 Task: Sort the products in the category "Party Platters" by unit price (high first).
Action: Mouse moved to (17, 129)
Screenshot: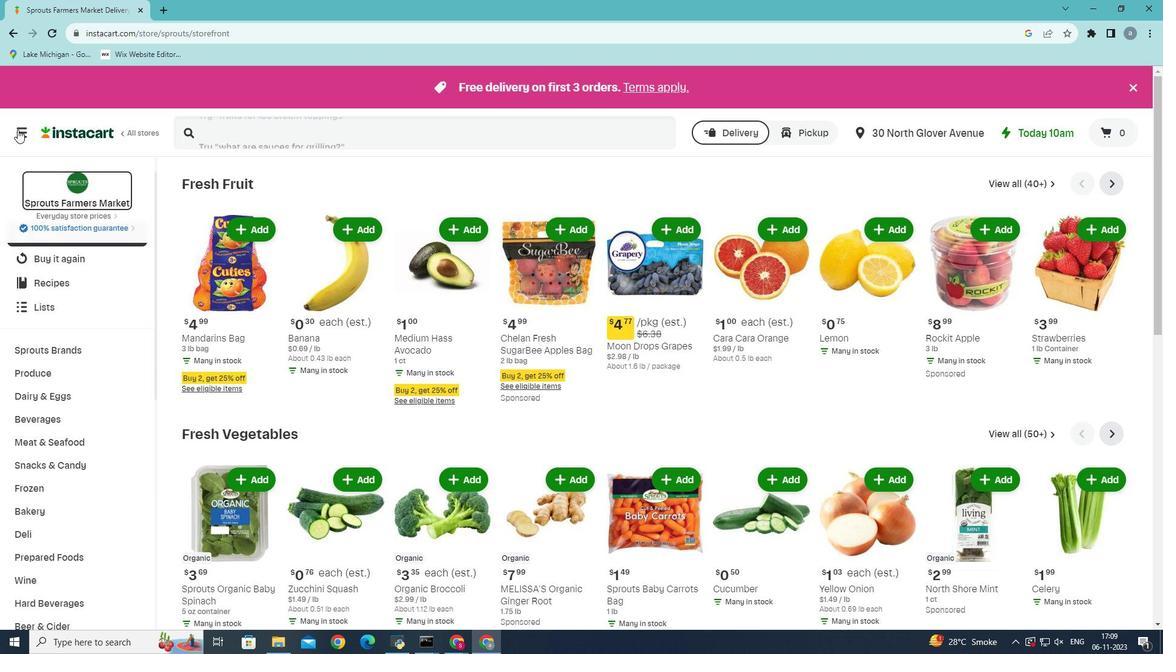 
Action: Mouse pressed left at (17, 129)
Screenshot: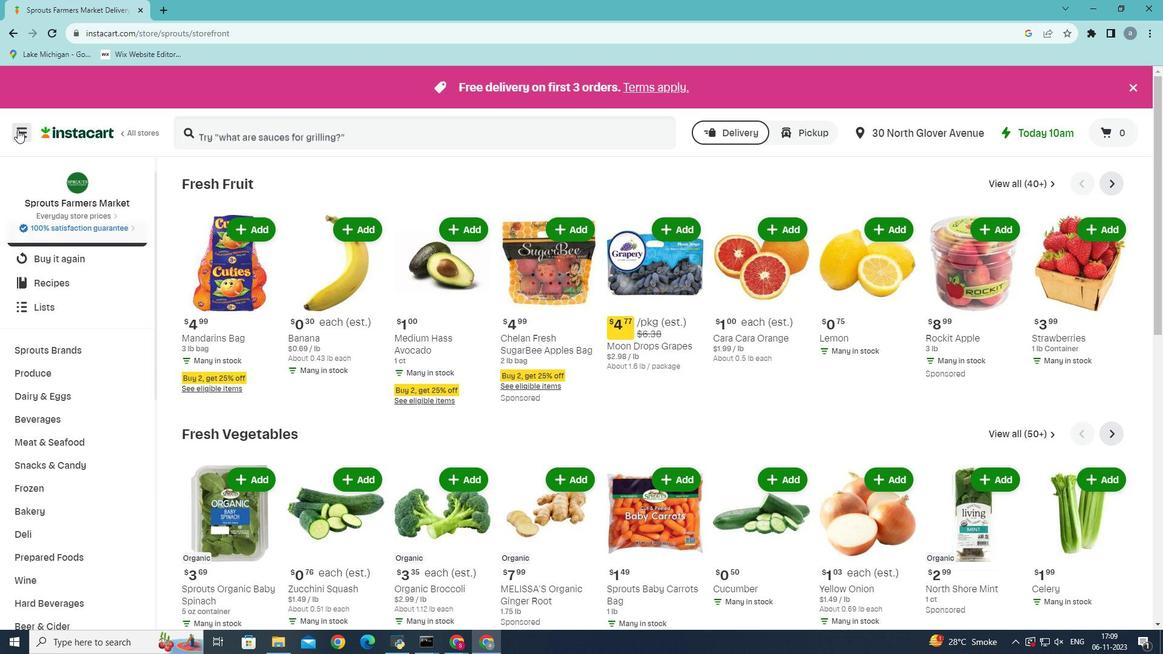 
Action: Mouse moved to (58, 336)
Screenshot: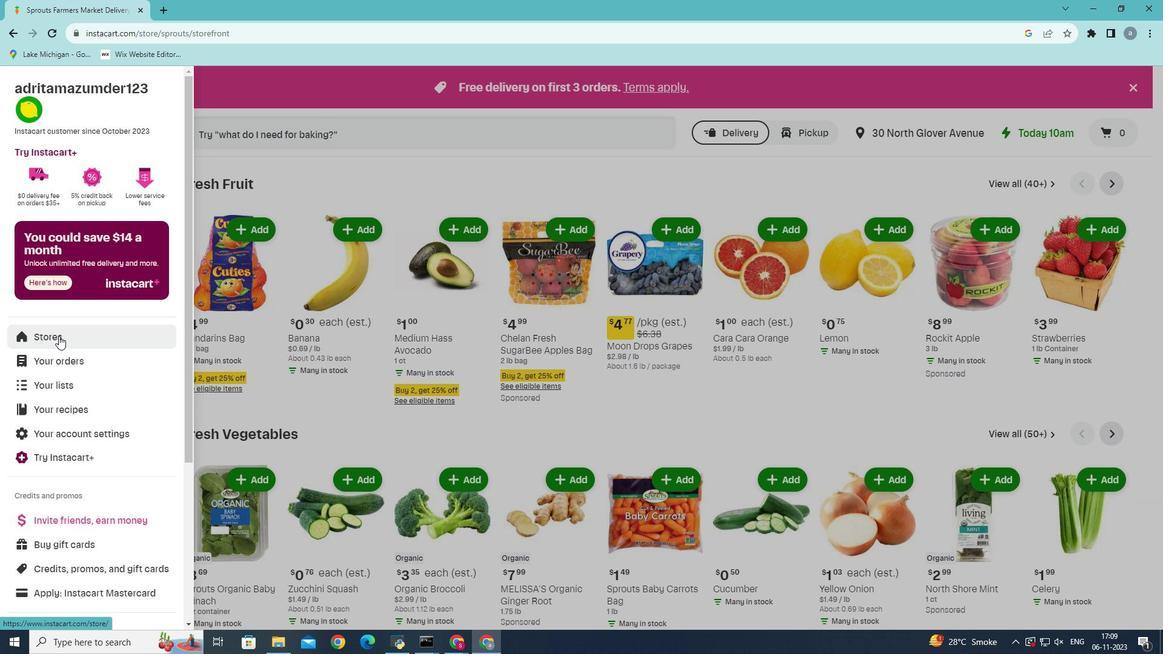 
Action: Mouse pressed left at (58, 336)
Screenshot: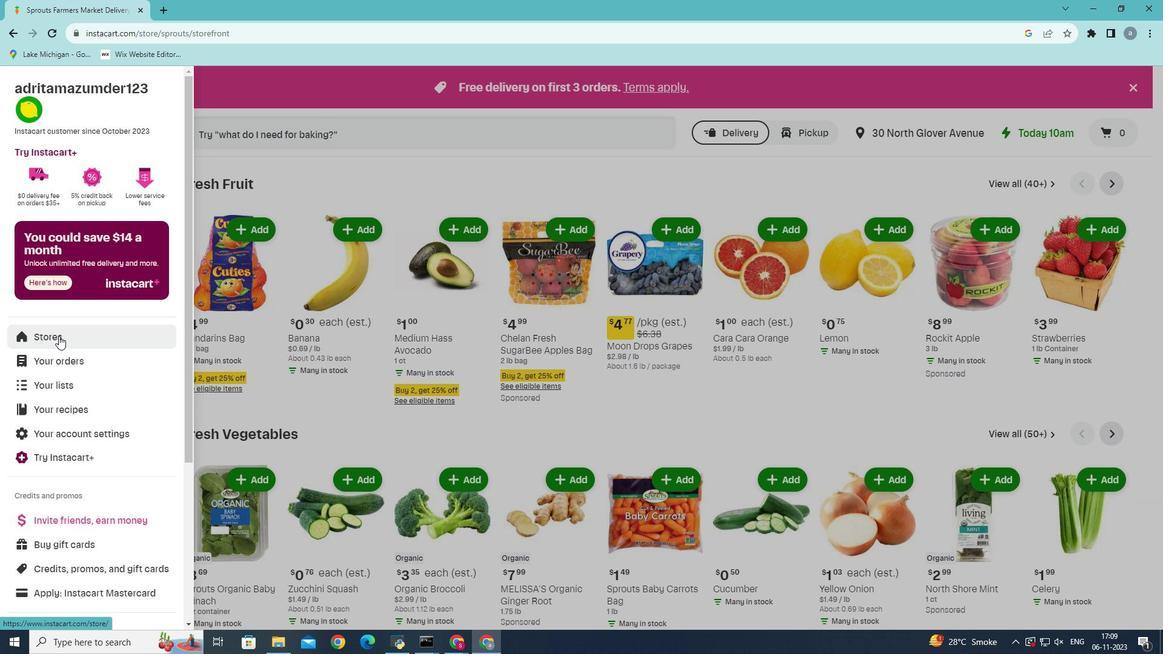 
Action: Mouse moved to (281, 129)
Screenshot: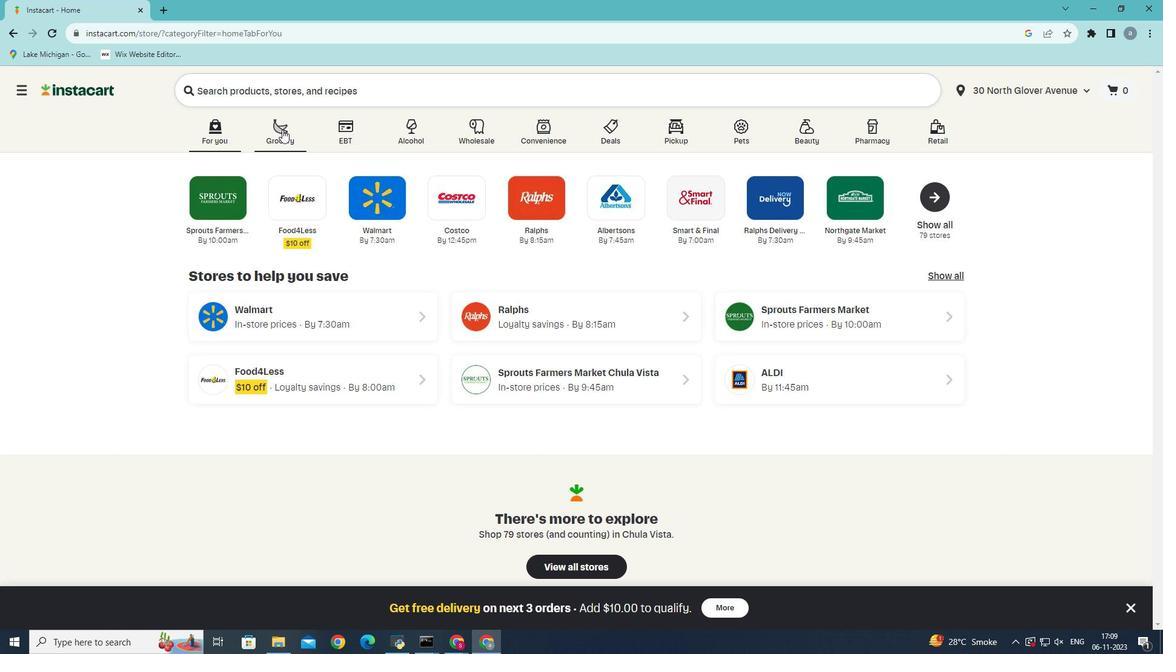 
Action: Mouse pressed left at (281, 129)
Screenshot: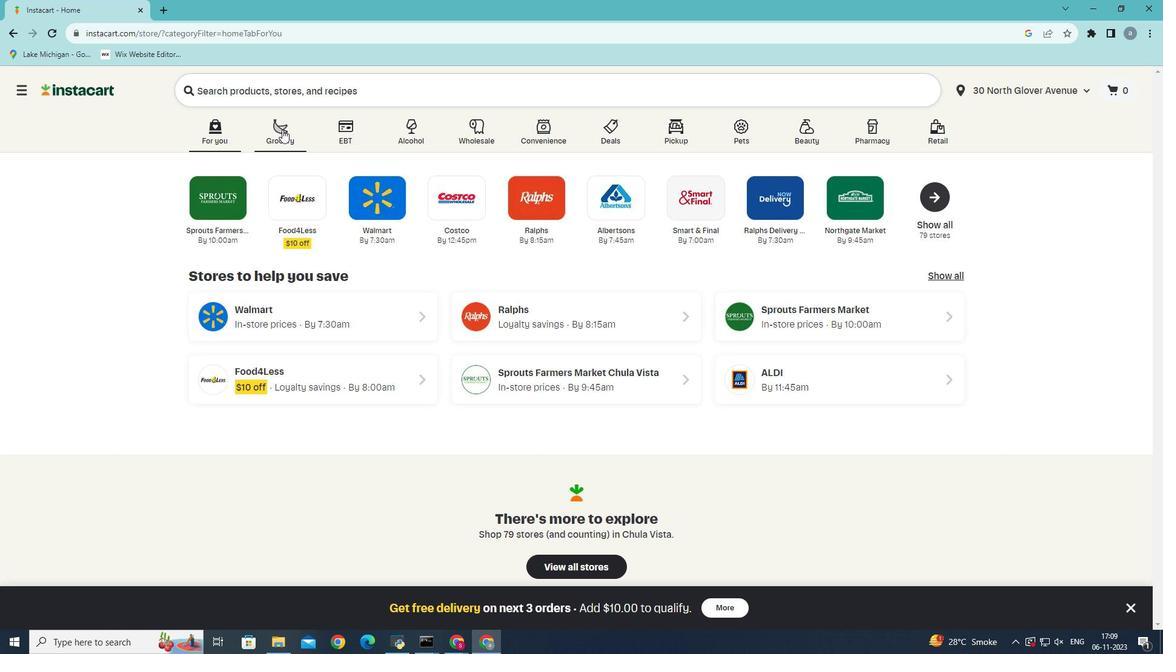 
Action: Mouse moved to (272, 353)
Screenshot: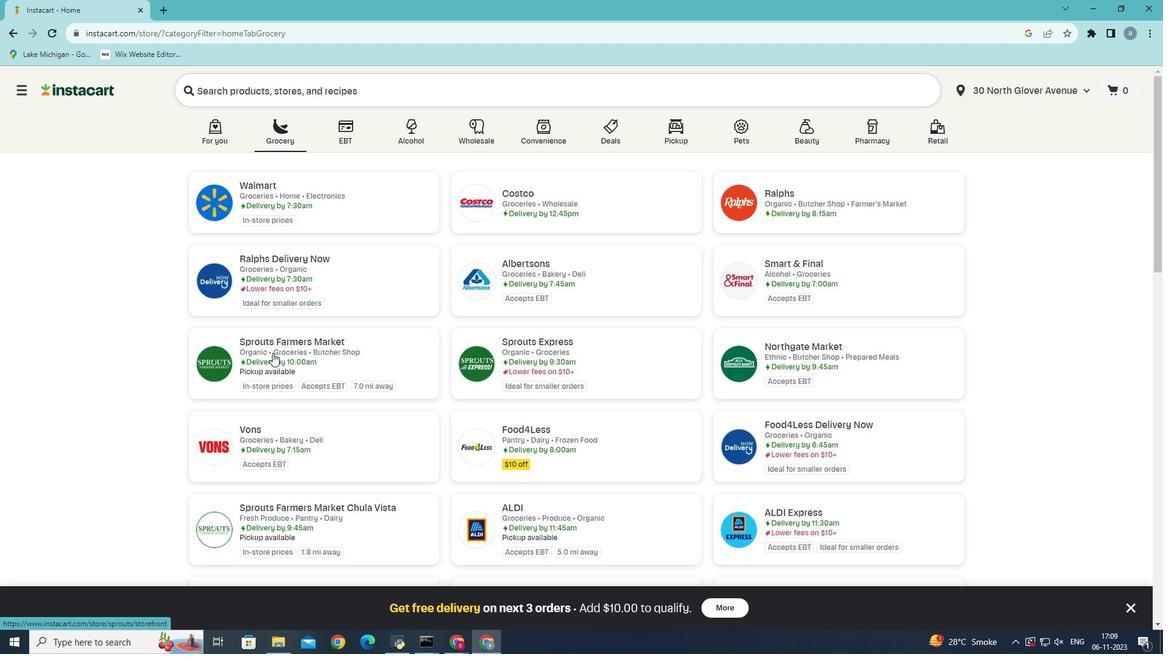 
Action: Mouse pressed left at (272, 353)
Screenshot: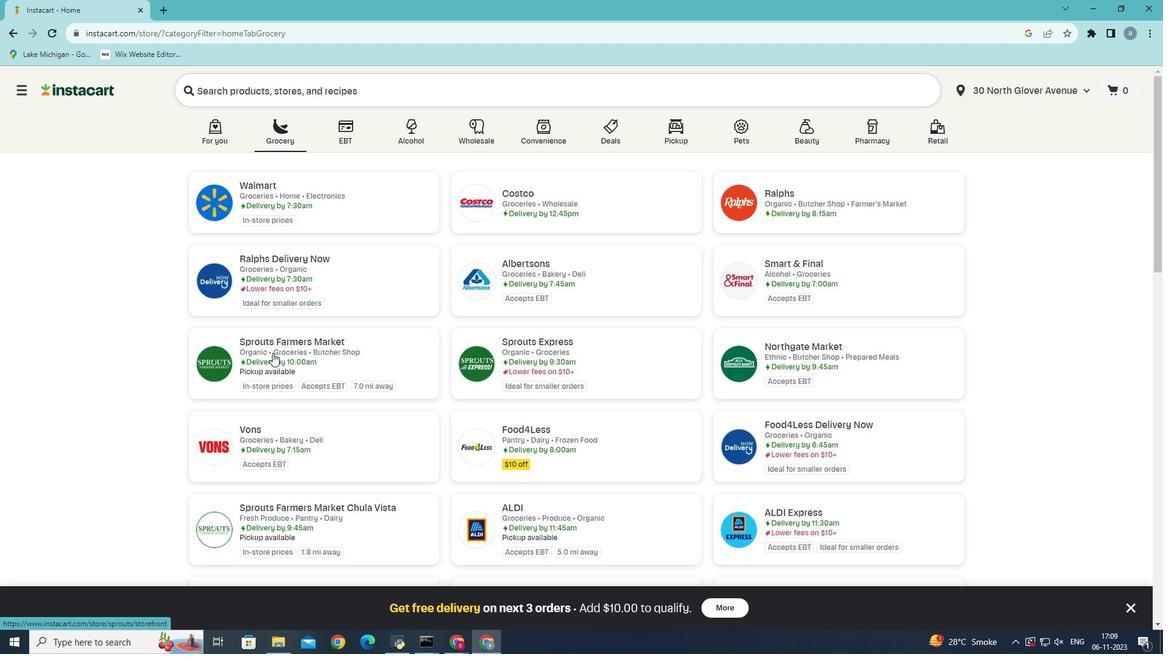 
Action: Mouse moved to (26, 546)
Screenshot: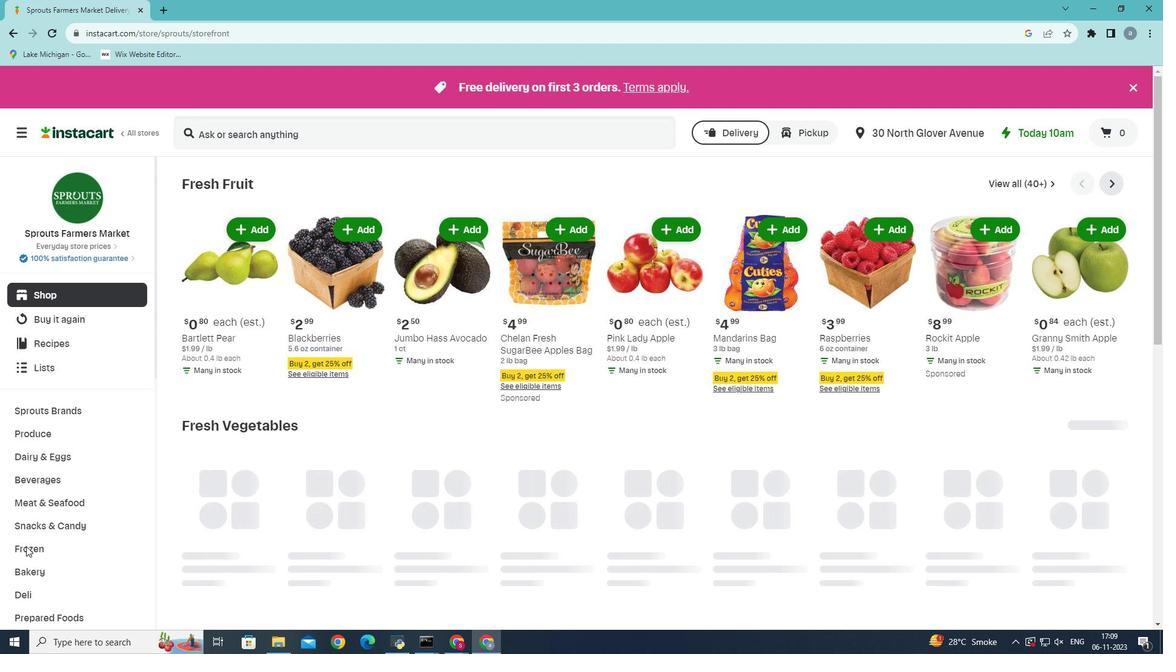 
Action: Mouse scrolled (26, 546) with delta (0, 0)
Screenshot: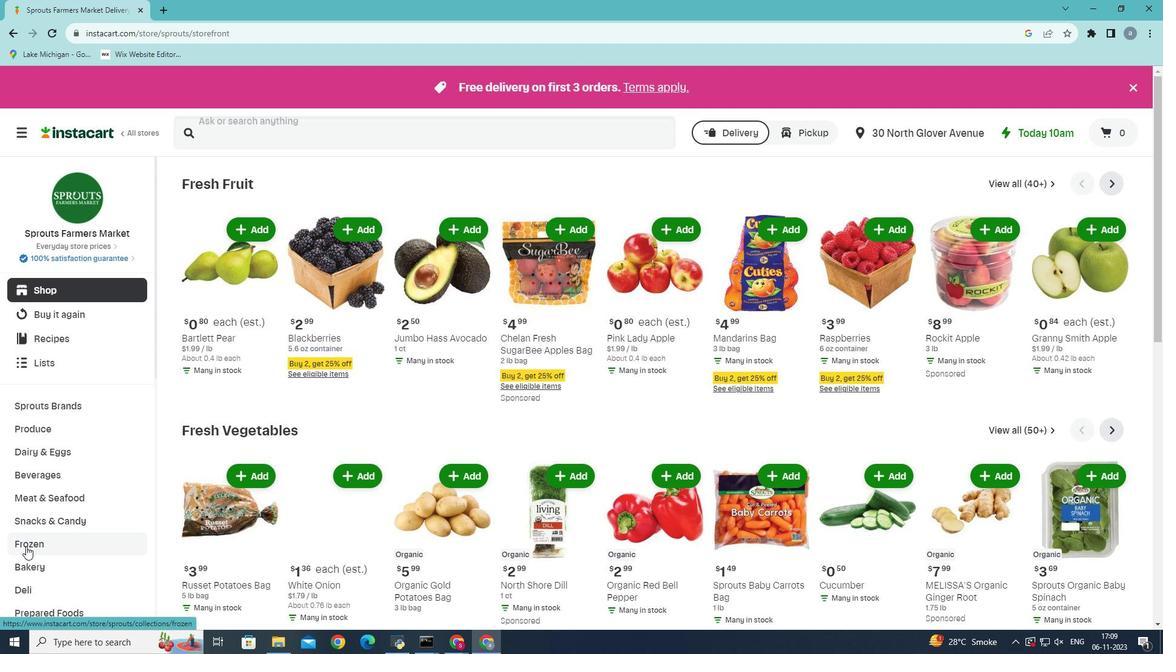 
Action: Mouse scrolled (26, 546) with delta (0, 0)
Screenshot: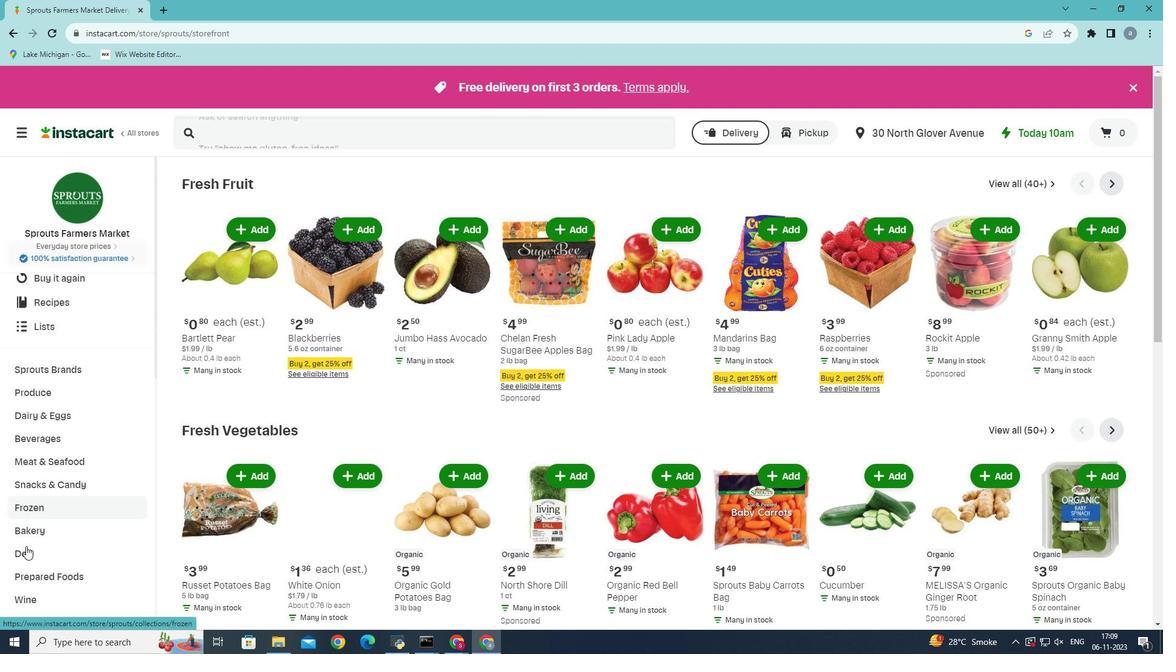 
Action: Mouse moved to (60, 497)
Screenshot: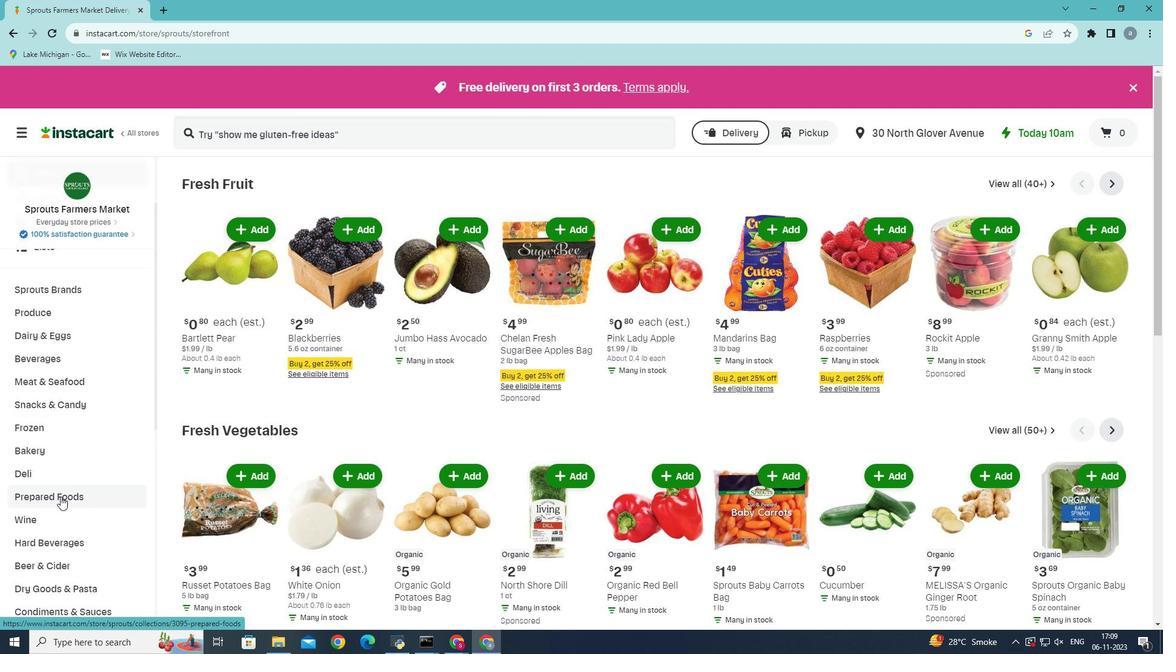 
Action: Mouse pressed left at (60, 497)
Screenshot: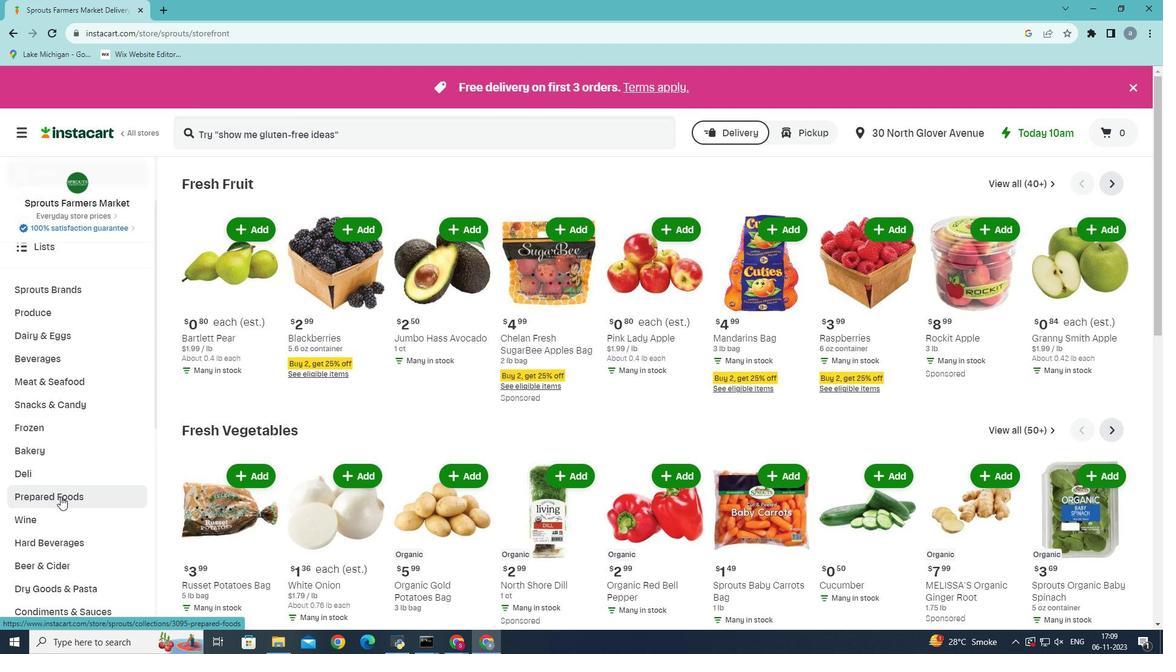 
Action: Mouse moved to (561, 217)
Screenshot: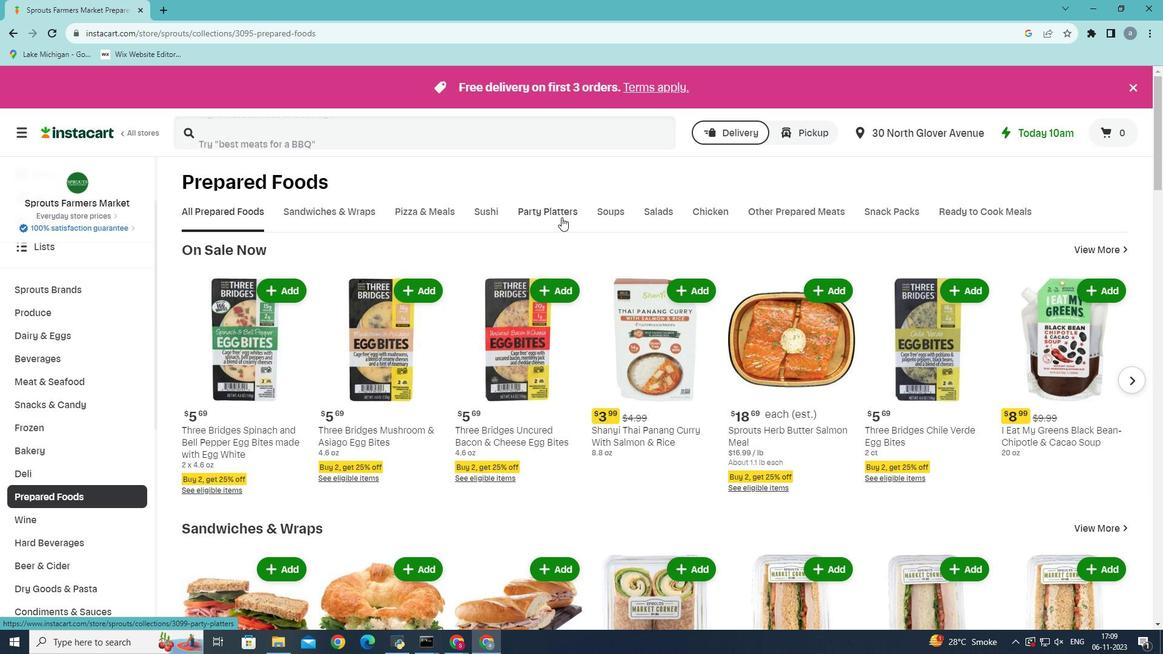 
Action: Mouse pressed left at (561, 217)
Screenshot: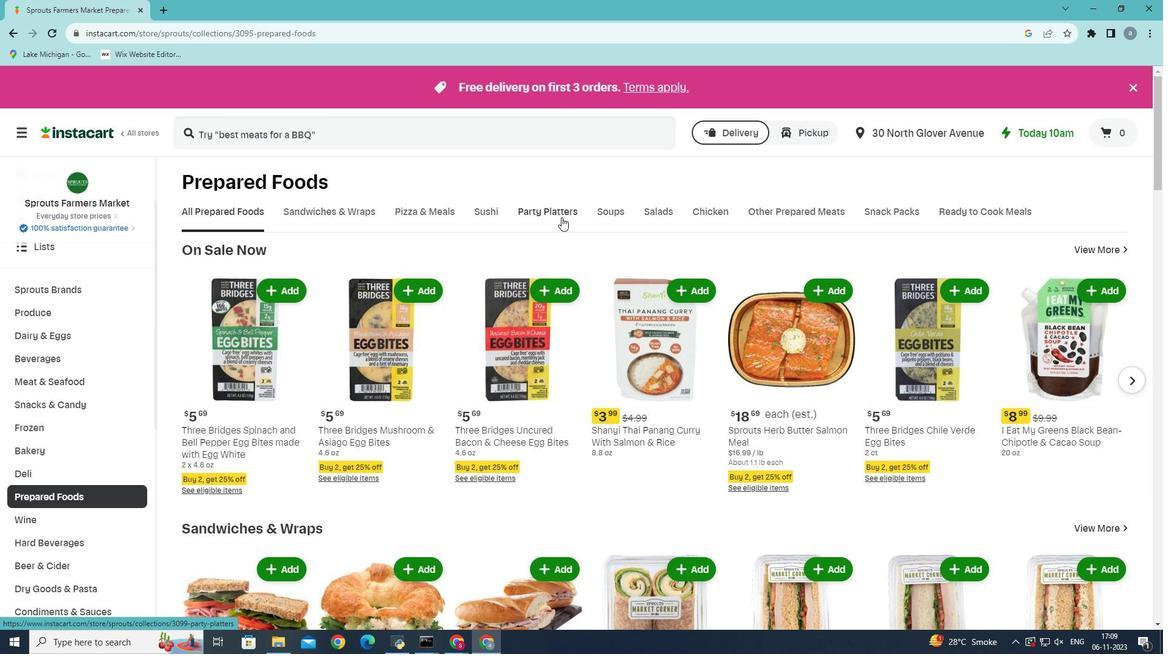 
Action: Mouse moved to (1115, 253)
Screenshot: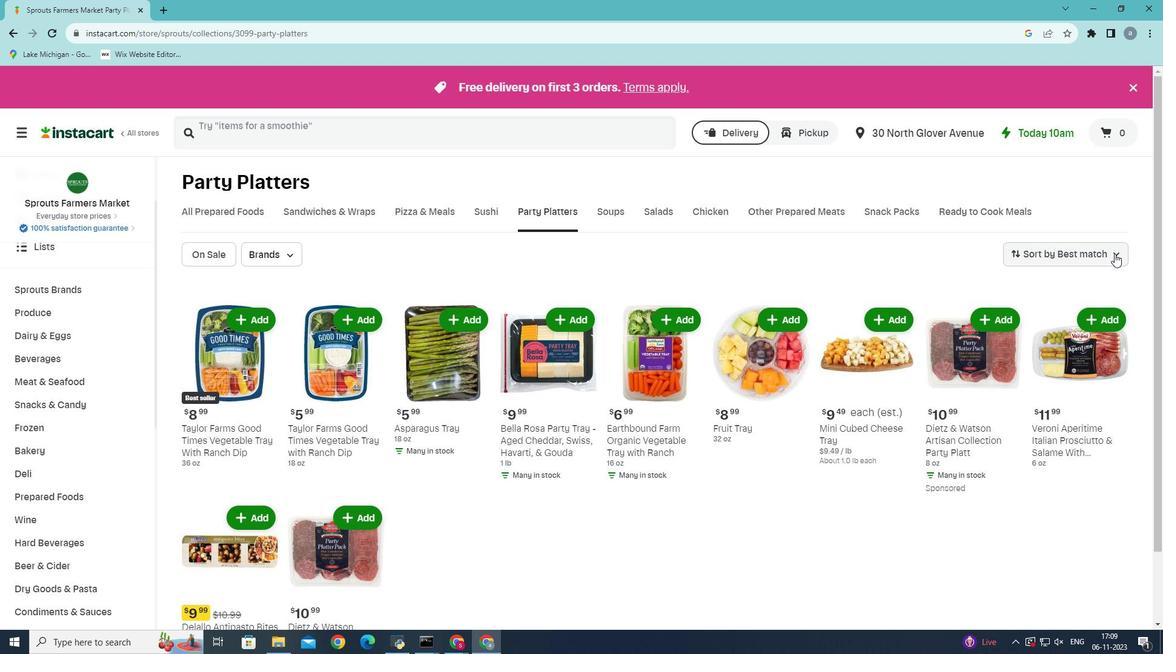 
Action: Mouse pressed left at (1115, 253)
Screenshot: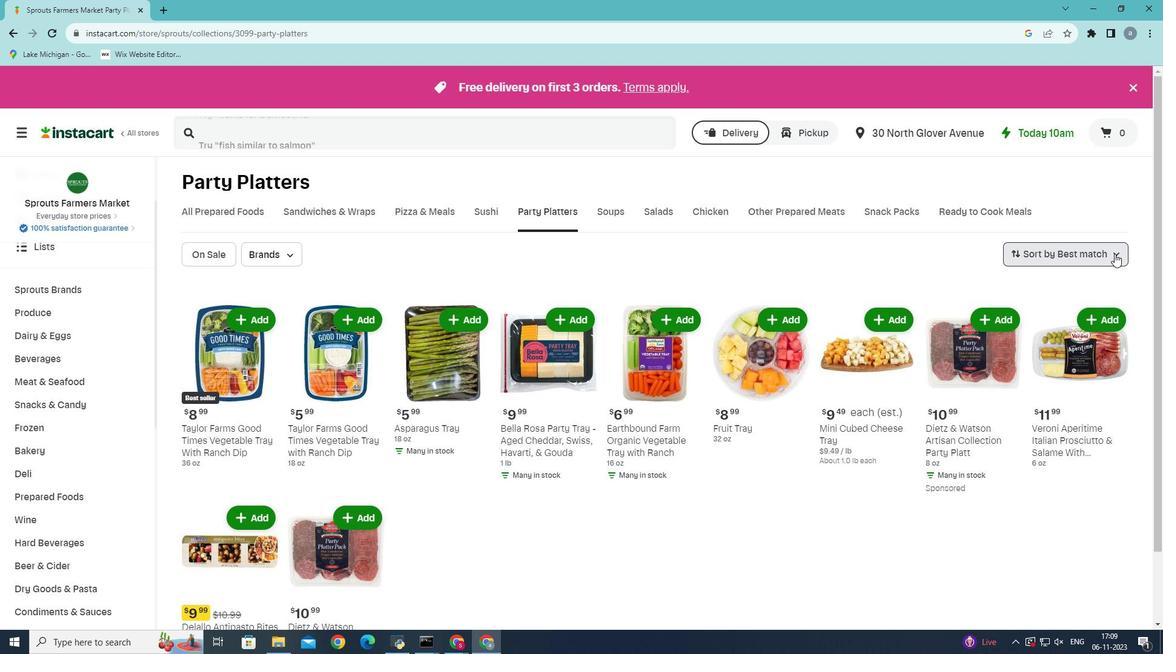 
Action: Mouse moved to (1062, 397)
Screenshot: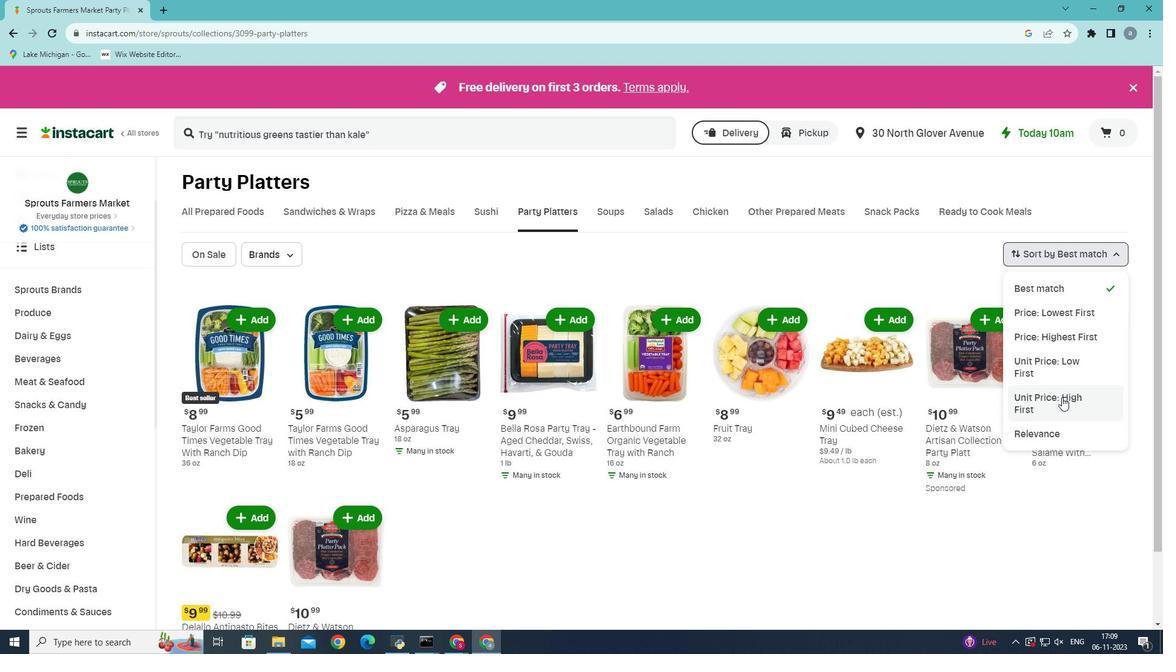 
Action: Mouse pressed left at (1062, 397)
Screenshot: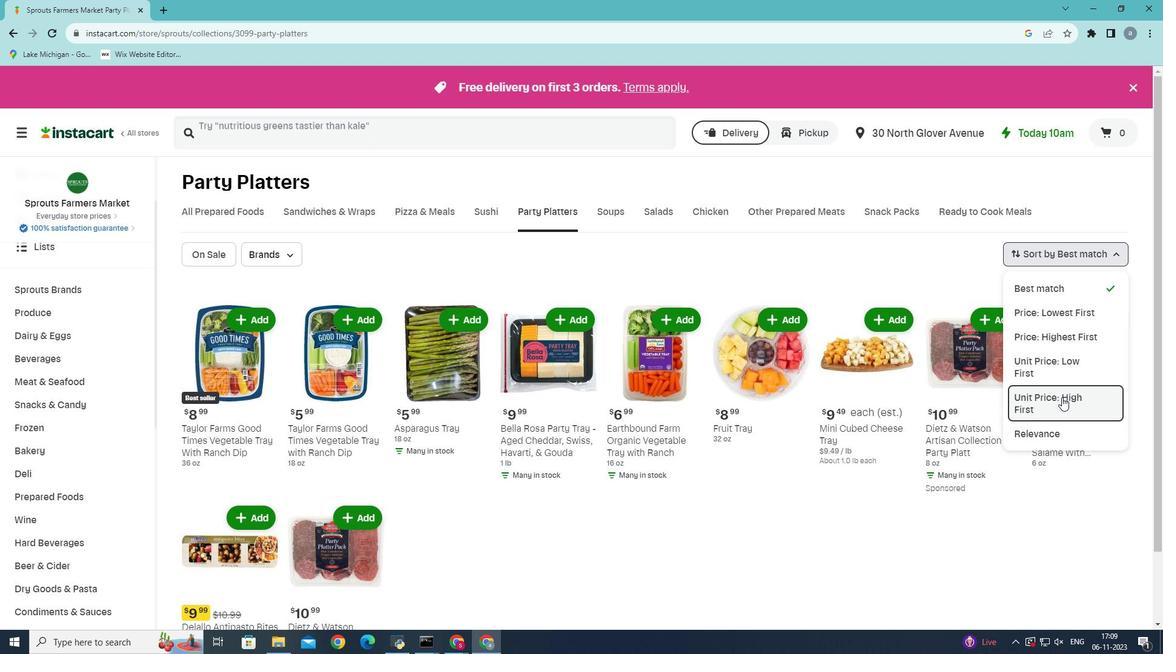 
Action: Mouse moved to (1016, 377)
Screenshot: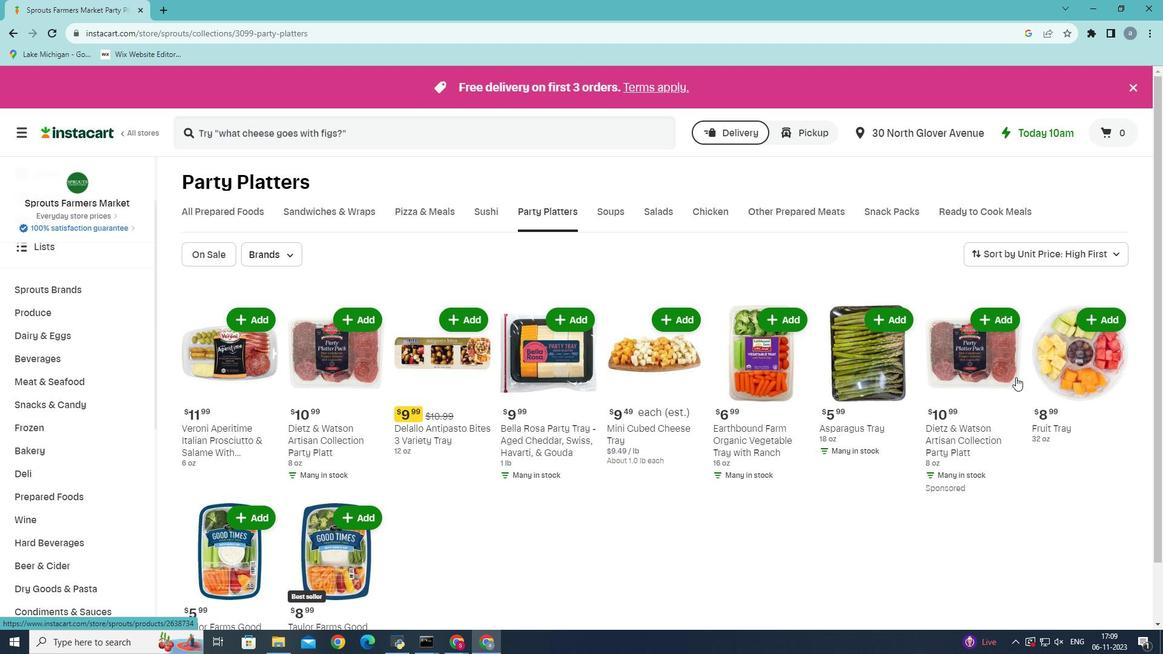 
